 Task: Create a blank project AppWave with privacy Public and default view as List and in the team Taskers . Create three sections in the project as To-Do, Doing and Done
Action: Mouse moved to (67, 62)
Screenshot: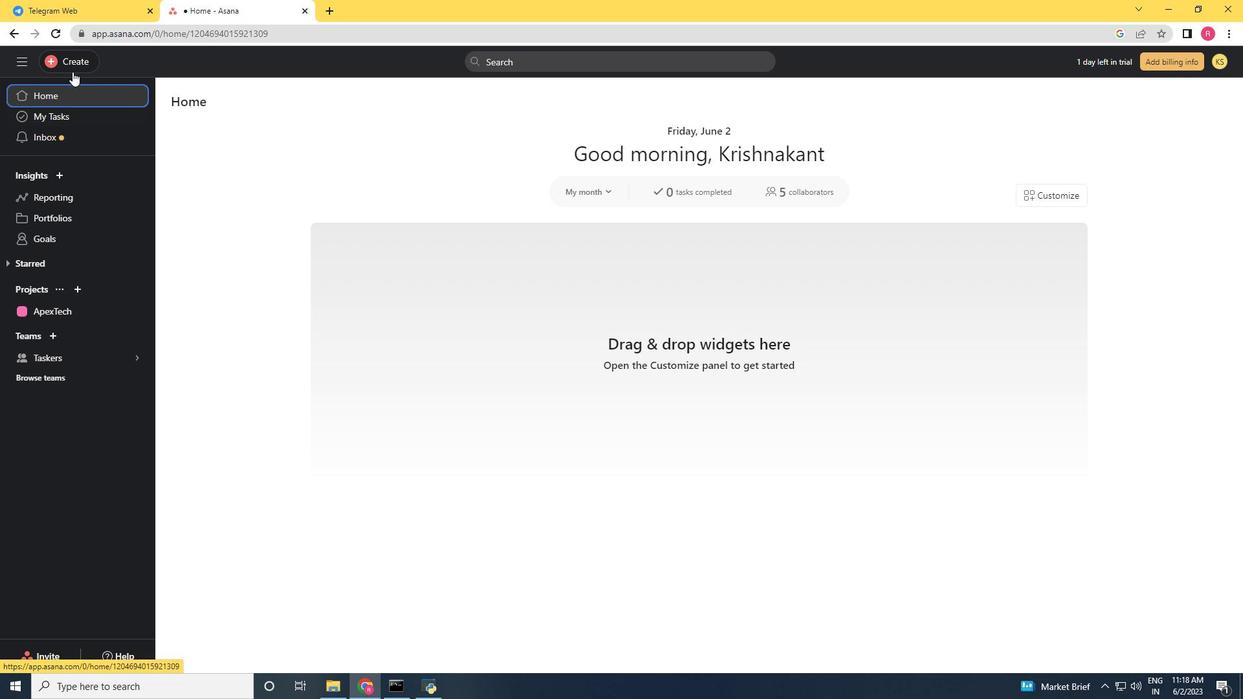 
Action: Mouse pressed left at (67, 62)
Screenshot: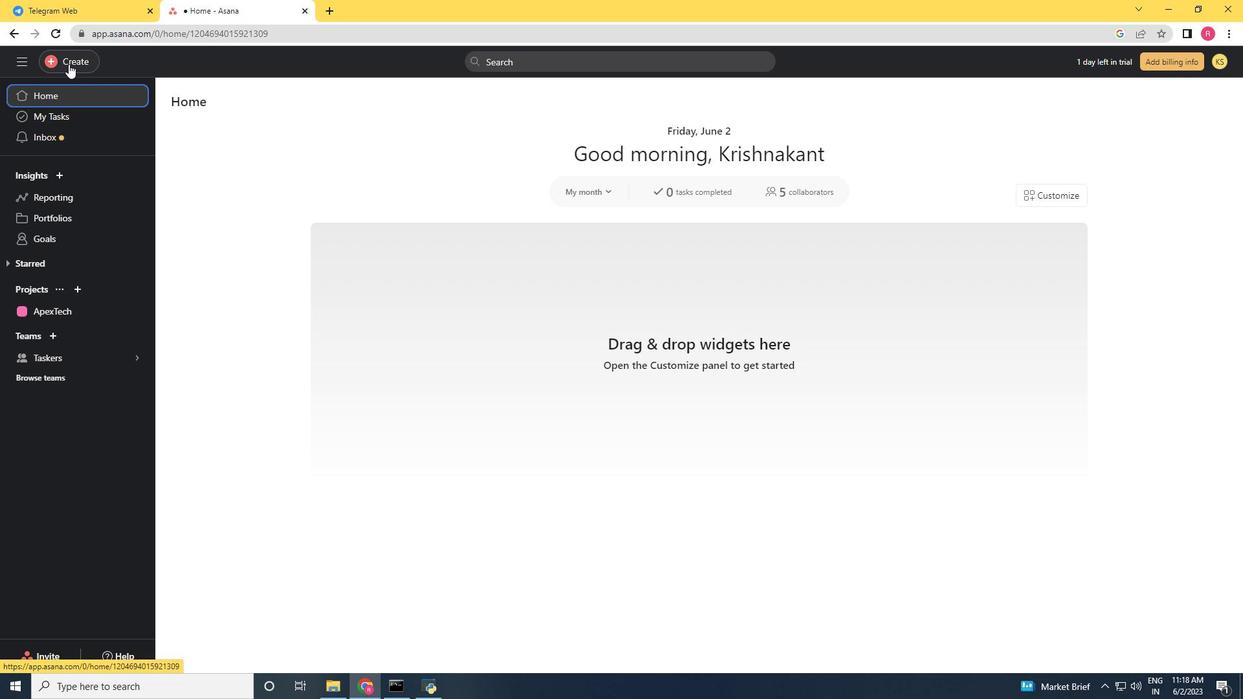 
Action: Mouse moved to (159, 92)
Screenshot: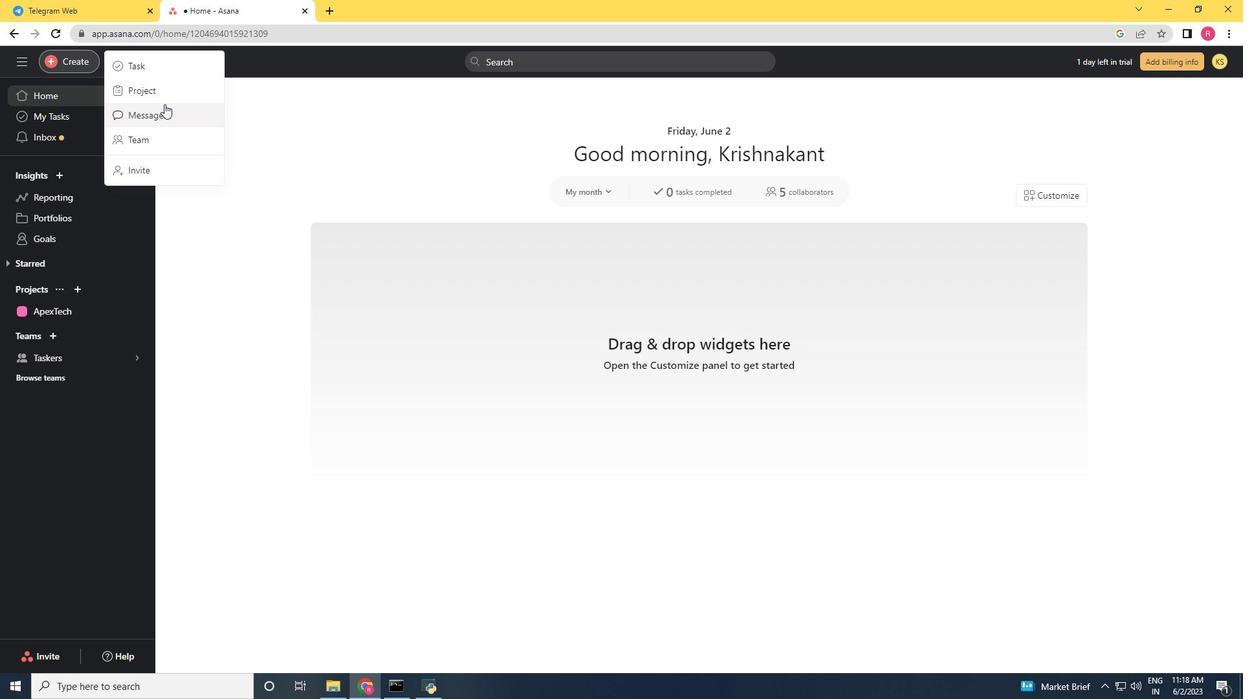 
Action: Mouse pressed left at (159, 92)
Screenshot: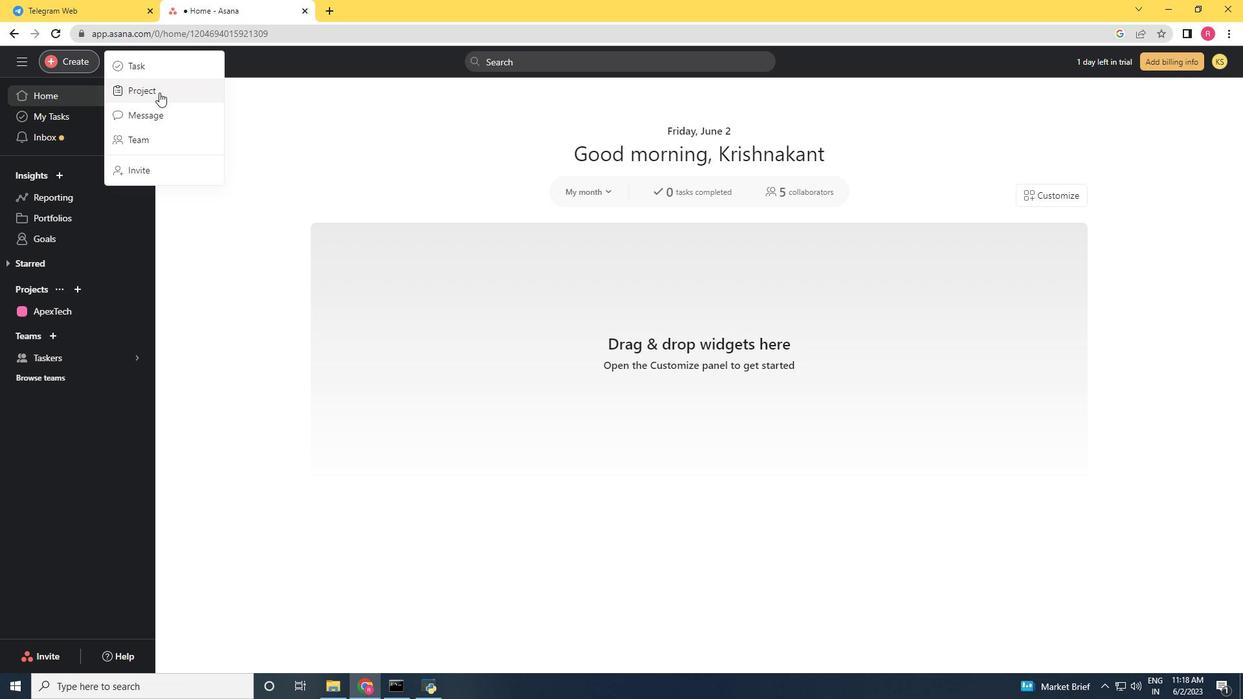 
Action: Mouse moved to (510, 358)
Screenshot: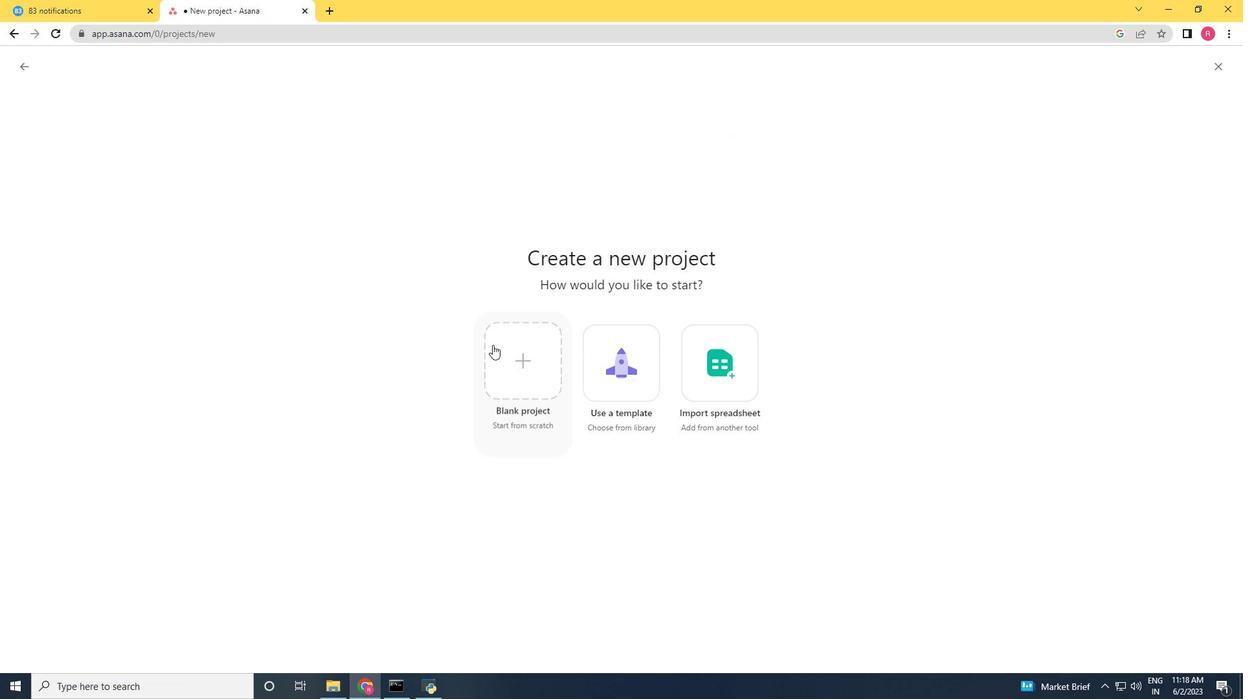 
Action: Mouse pressed left at (510, 358)
Screenshot: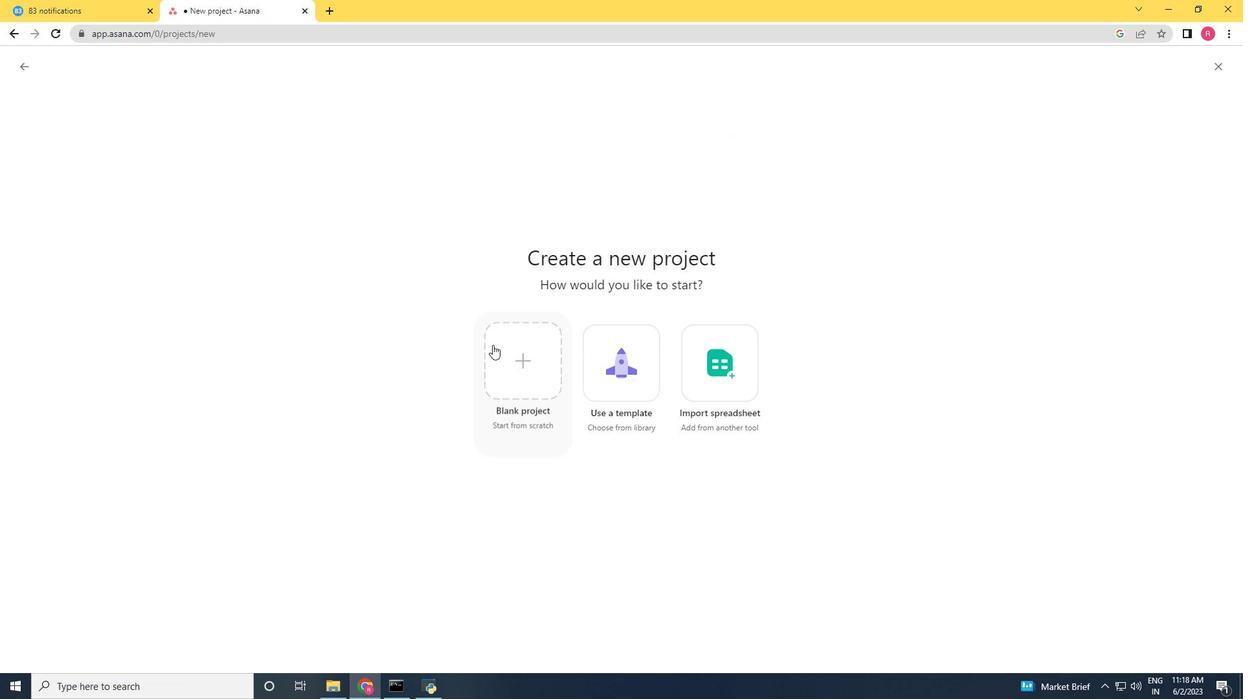 
Action: Mouse moved to (440, 354)
Screenshot: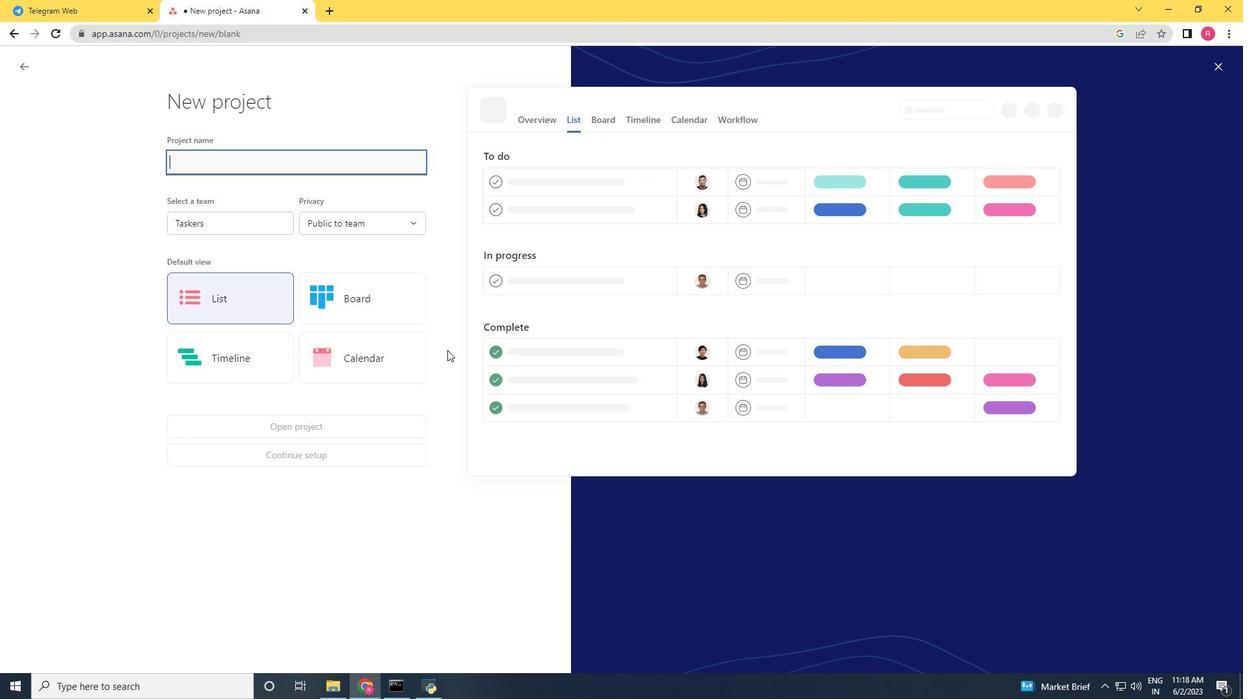 
Action: Key pressed <Key.shift>App<Key.shift><Key.shift><Key.shift><Key.shift>Wave
Screenshot: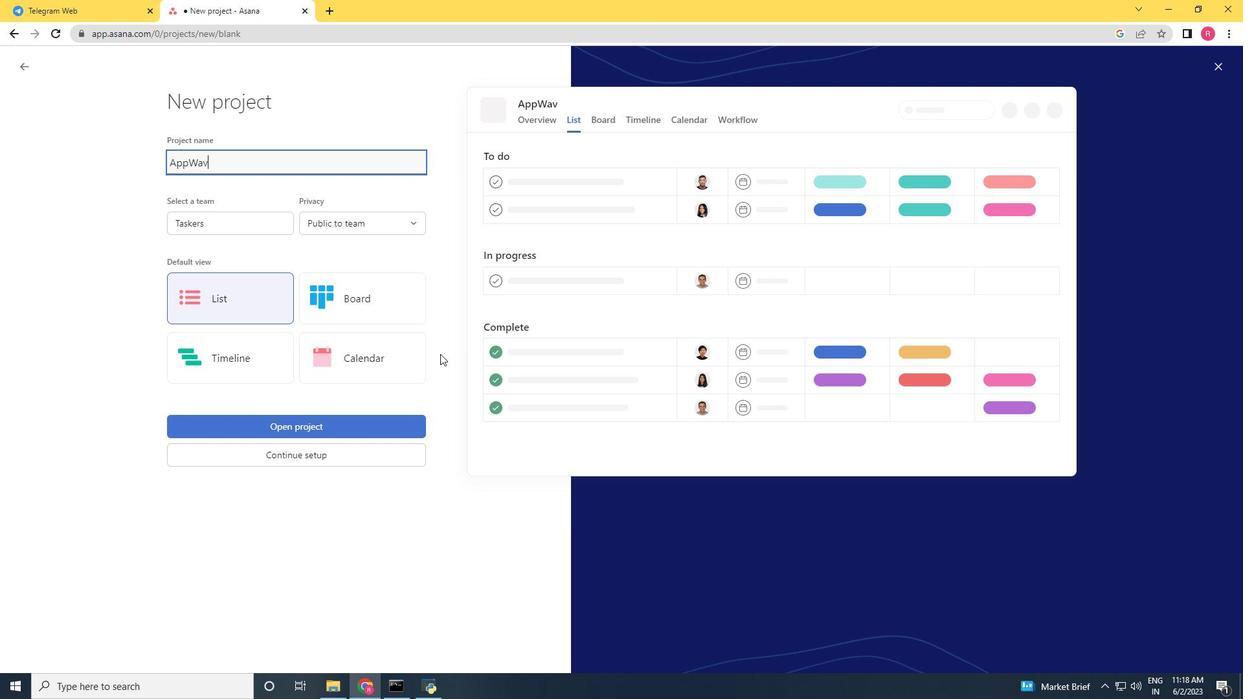 
Action: Mouse moved to (347, 219)
Screenshot: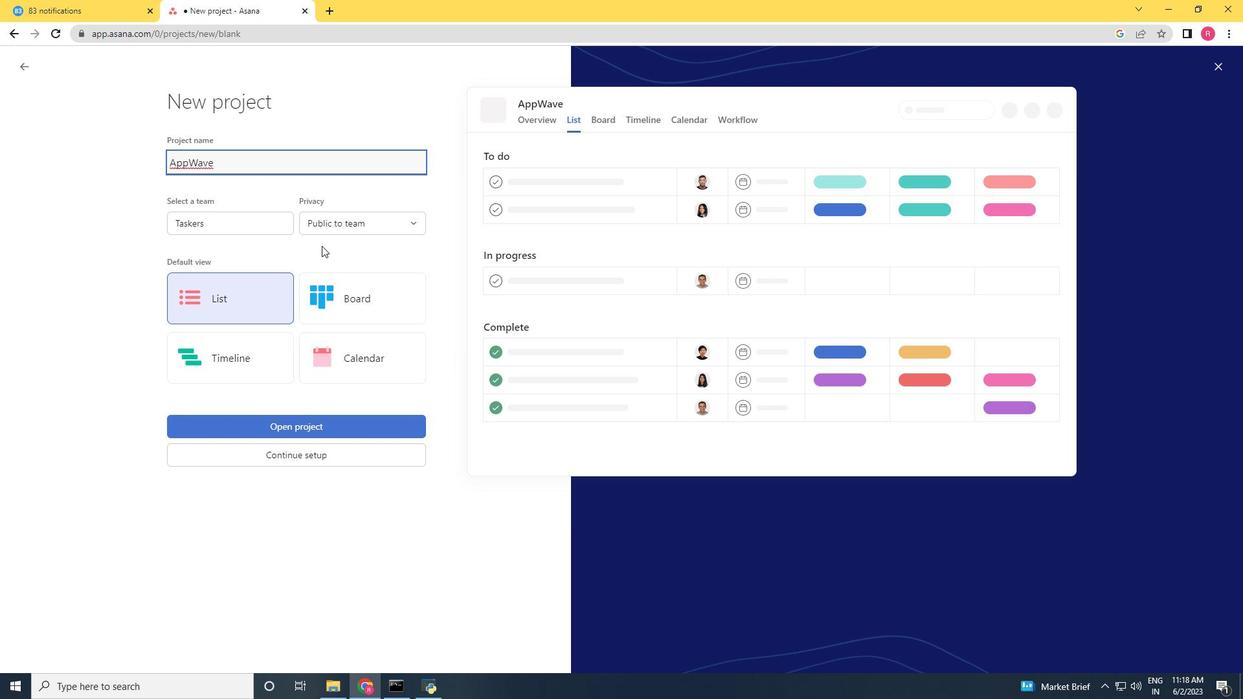 
Action: Mouse pressed left at (347, 219)
Screenshot: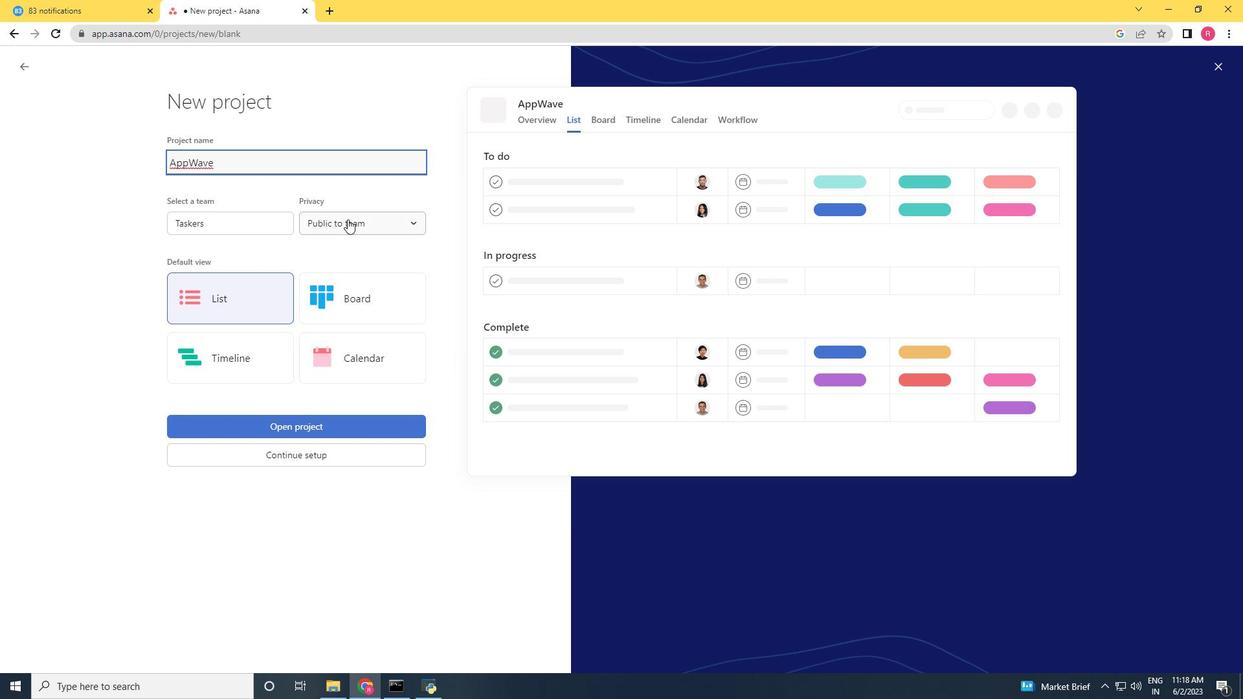 
Action: Mouse moved to (356, 248)
Screenshot: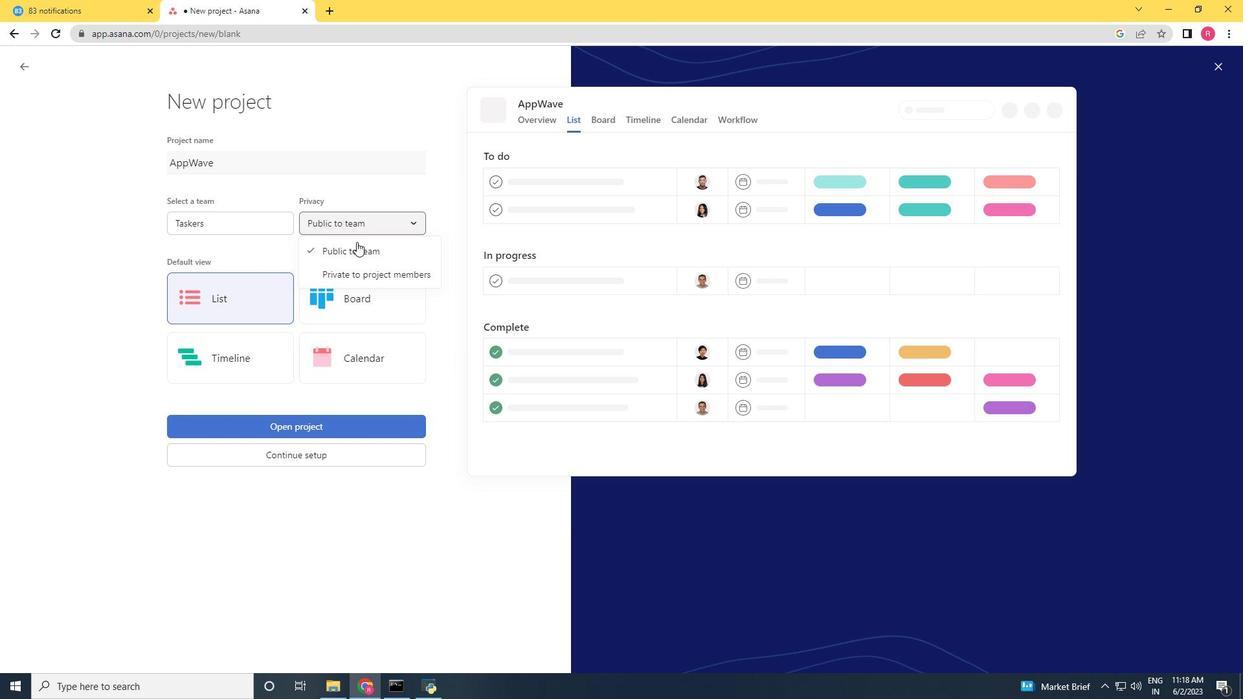 
Action: Mouse pressed left at (356, 248)
Screenshot: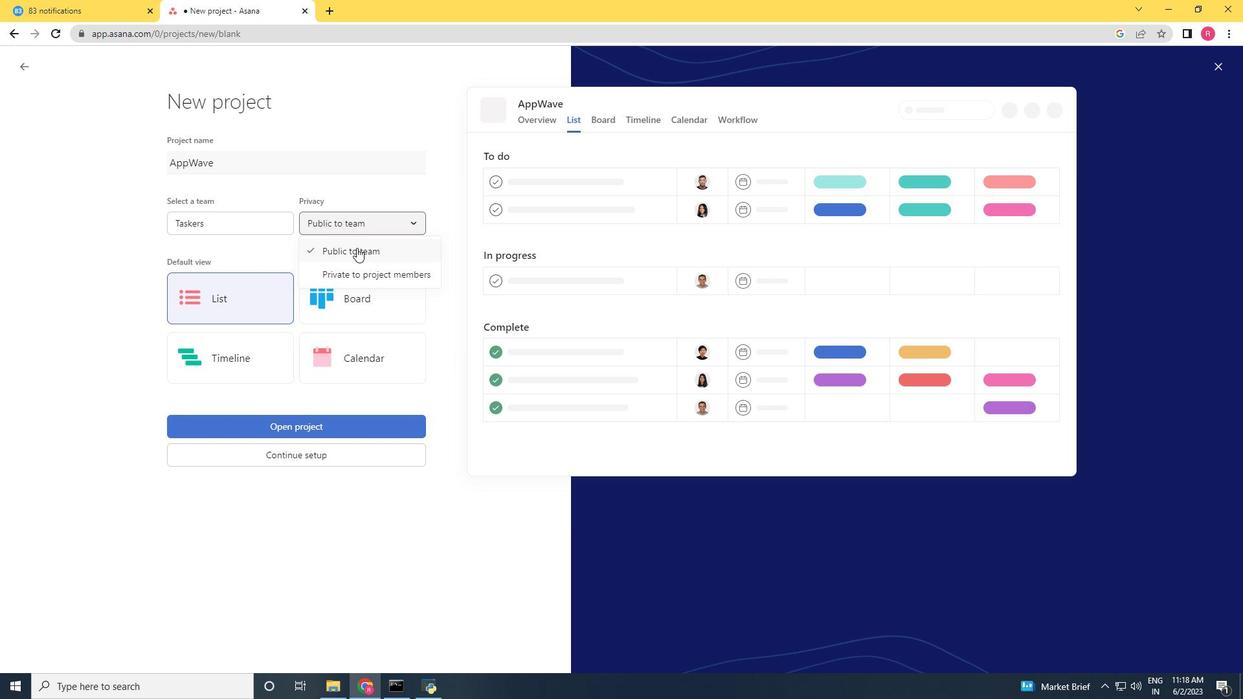 
Action: Mouse moved to (241, 284)
Screenshot: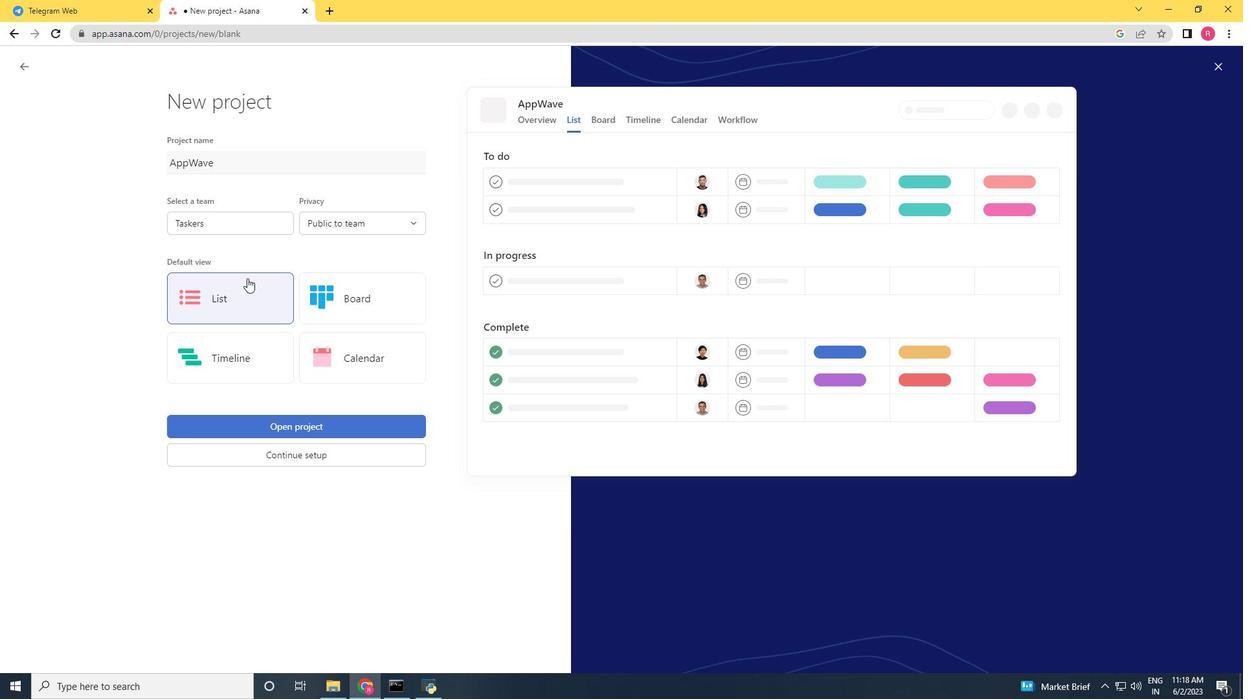 
Action: Mouse pressed left at (241, 284)
Screenshot: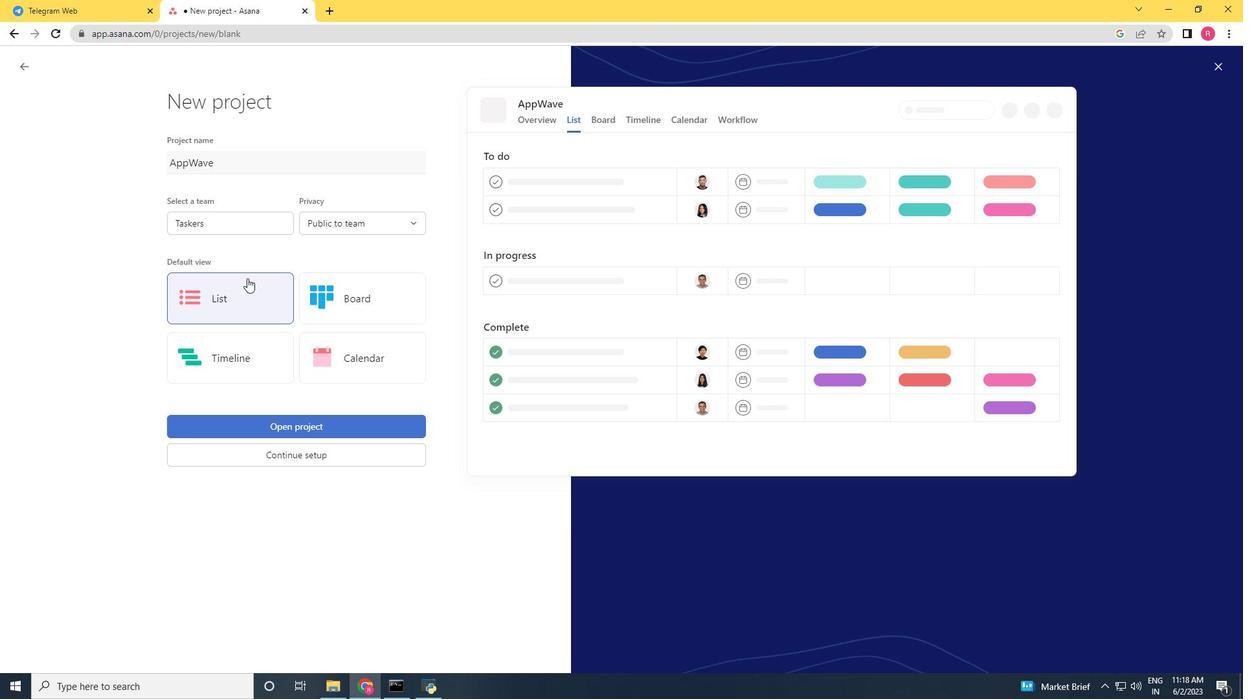 
Action: Mouse moved to (218, 220)
Screenshot: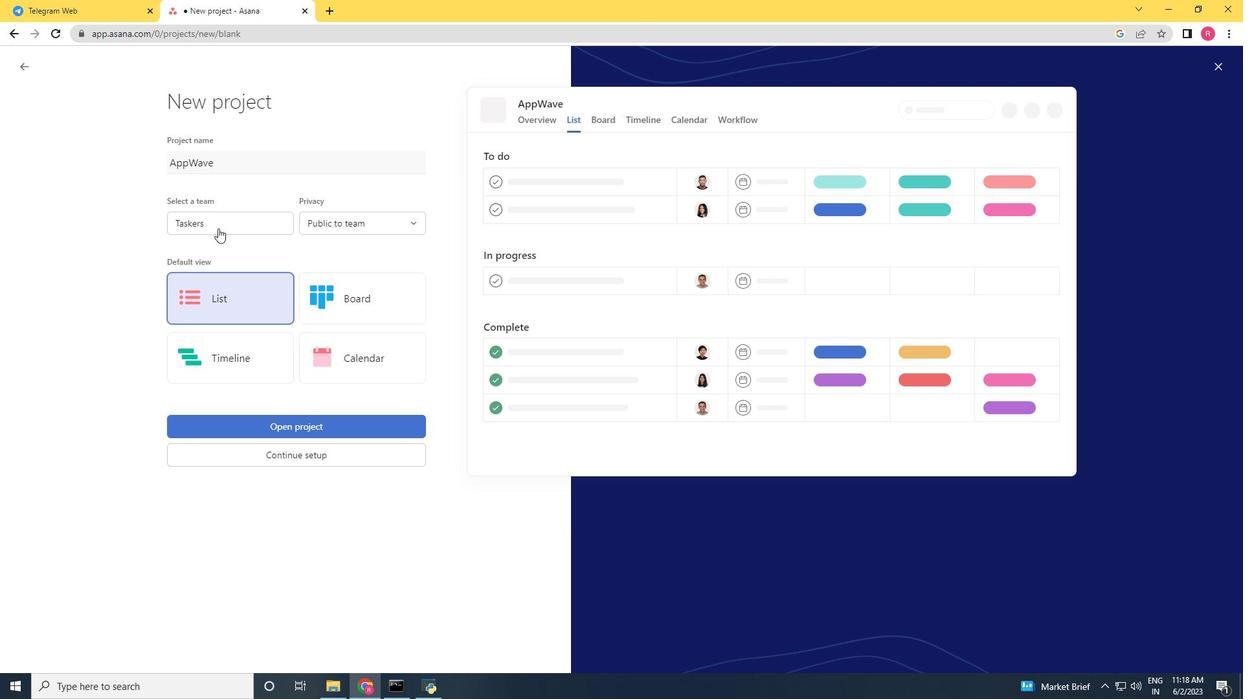 
Action: Mouse pressed left at (218, 220)
Screenshot: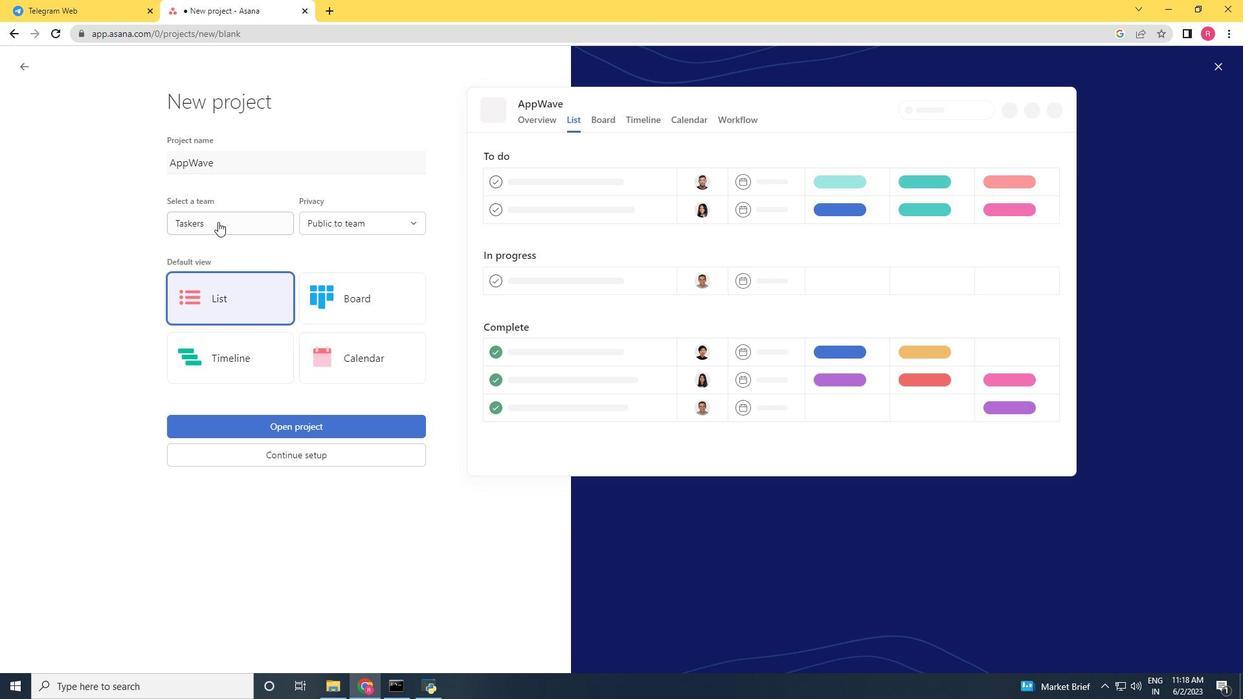 
Action: Mouse moved to (225, 241)
Screenshot: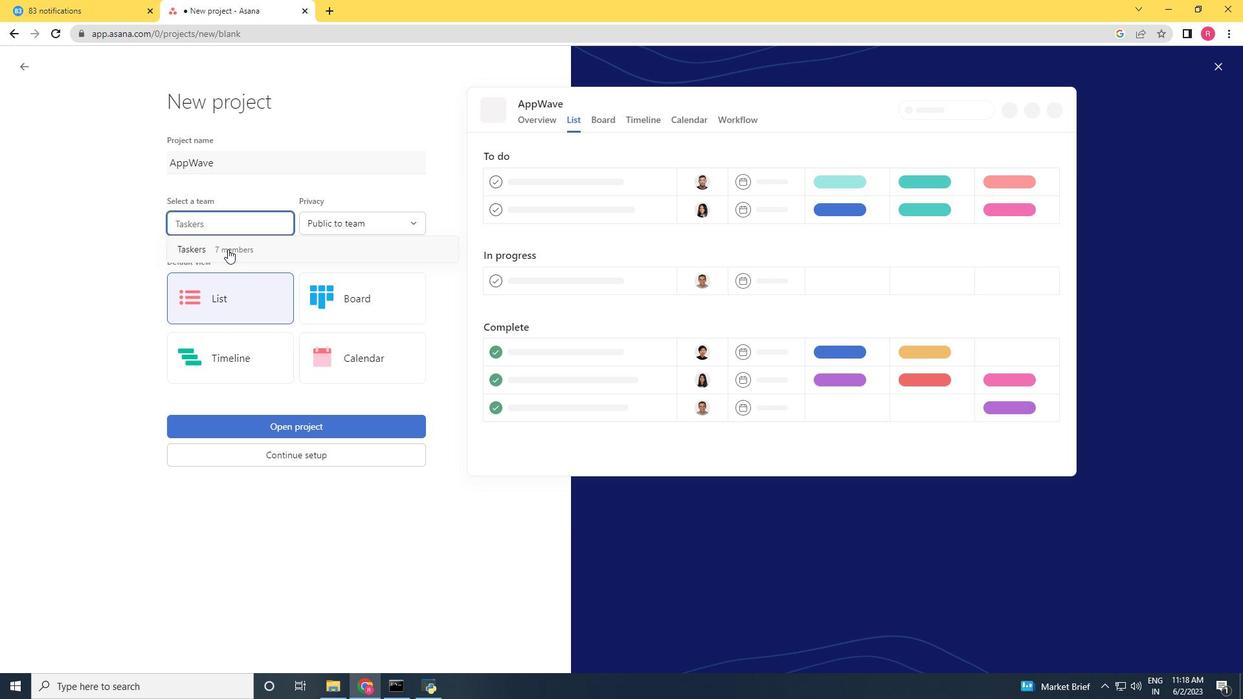 
Action: Mouse pressed left at (225, 241)
Screenshot: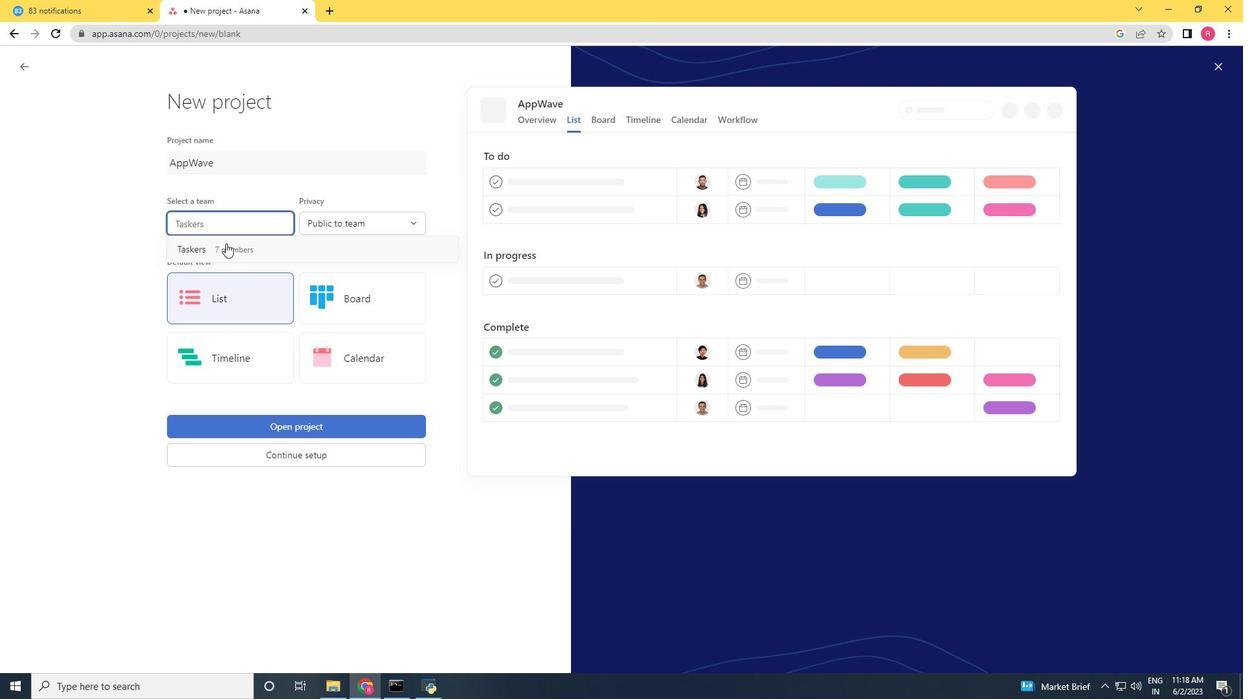 
Action: Mouse moved to (299, 422)
Screenshot: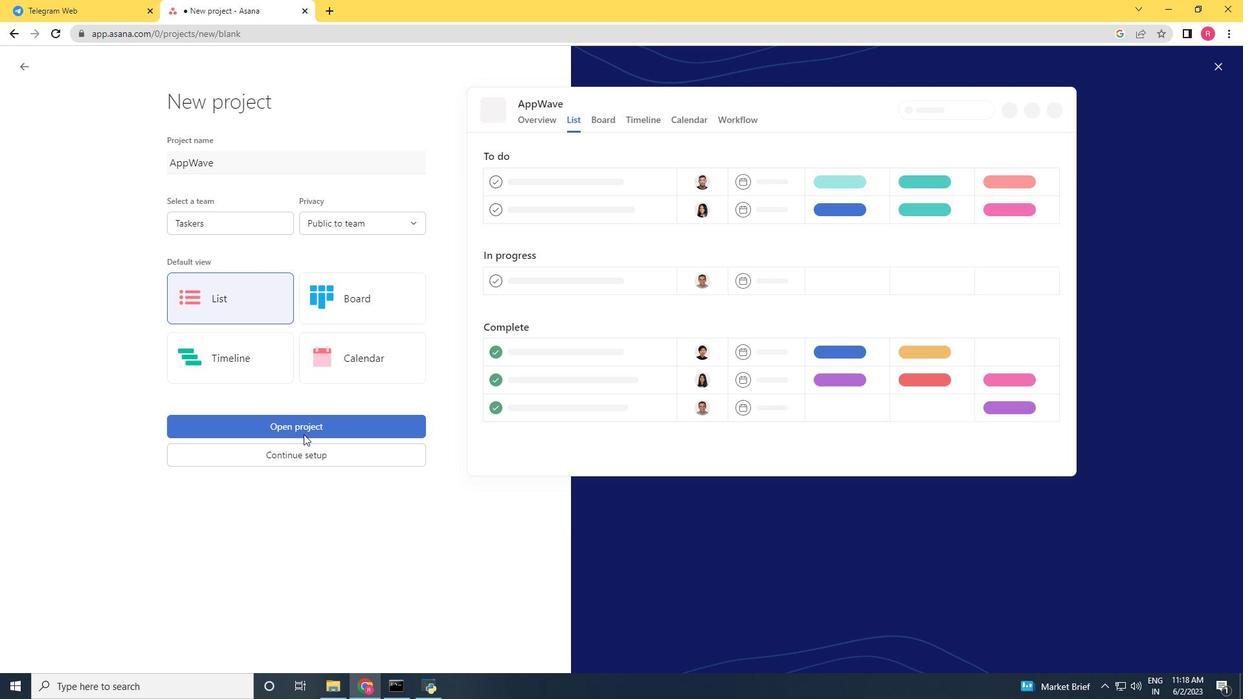 
Action: Mouse pressed left at (299, 422)
Screenshot: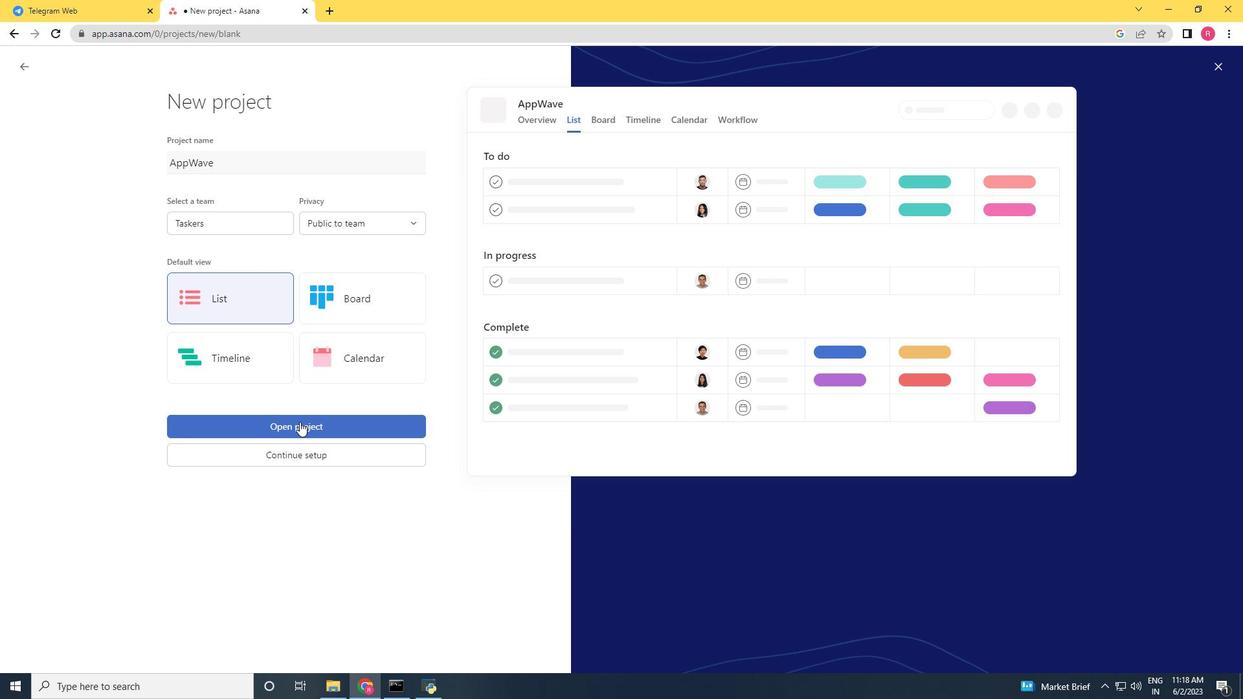 
Action: Mouse moved to (238, 286)
Screenshot: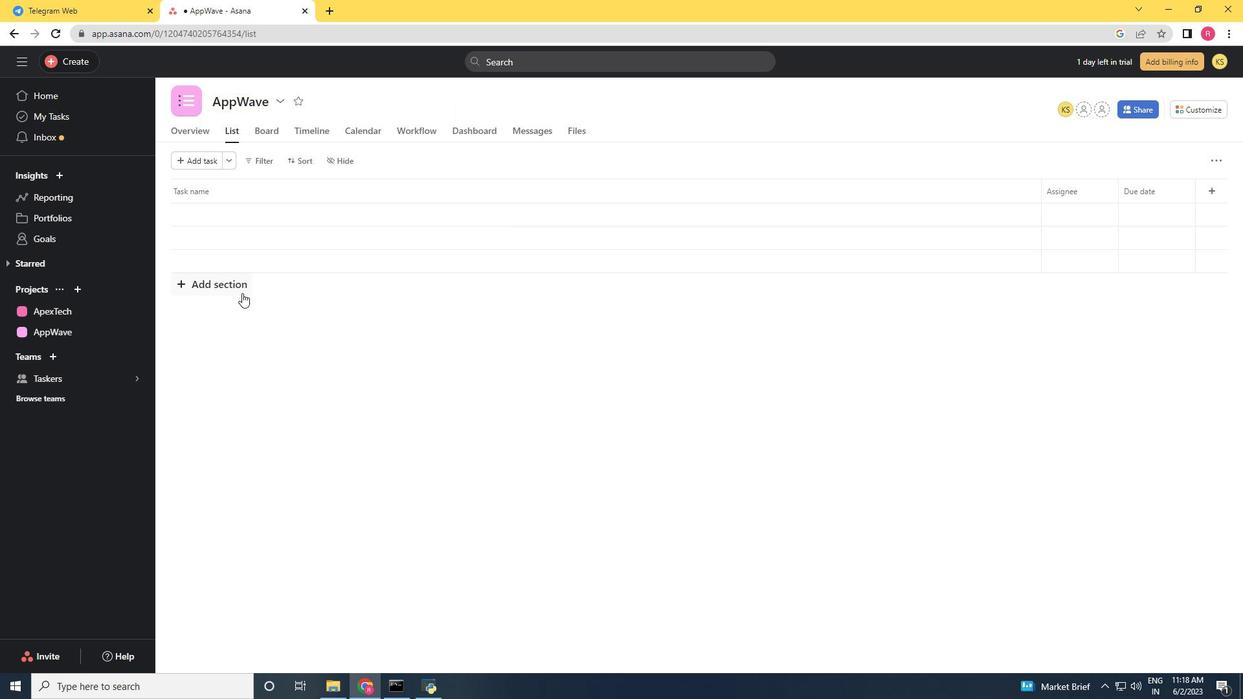 
Action: Mouse pressed left at (238, 286)
Screenshot: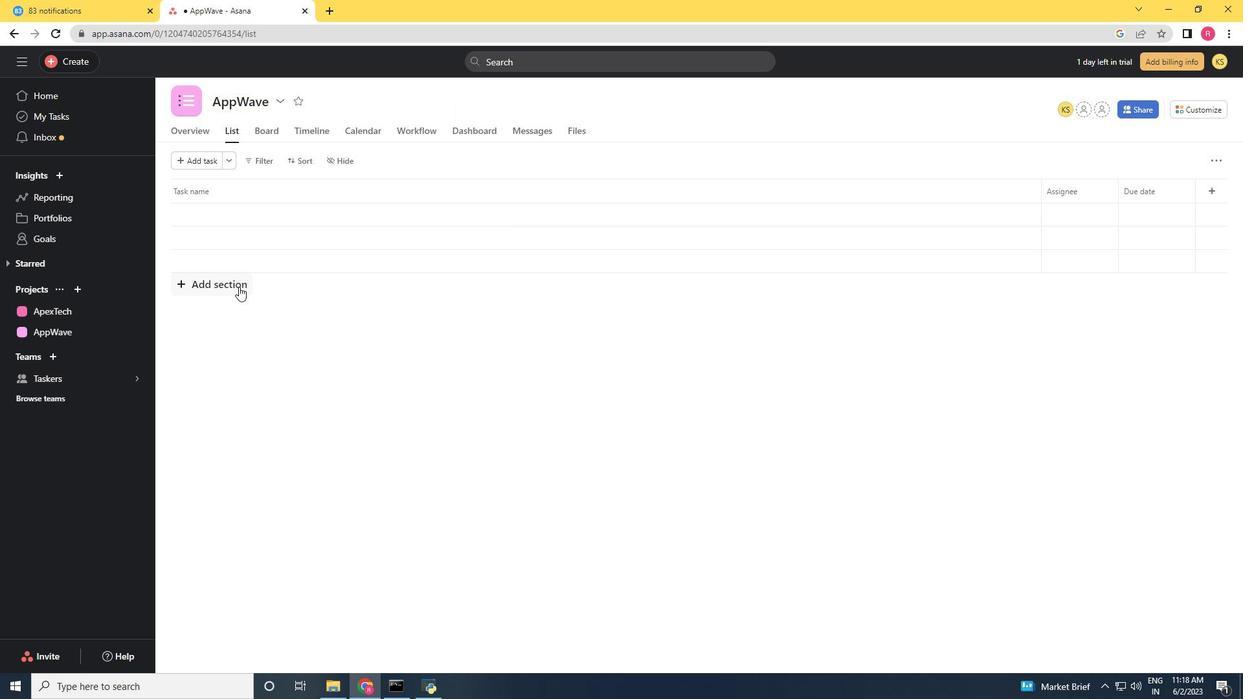 
Action: Mouse moved to (238, 286)
Screenshot: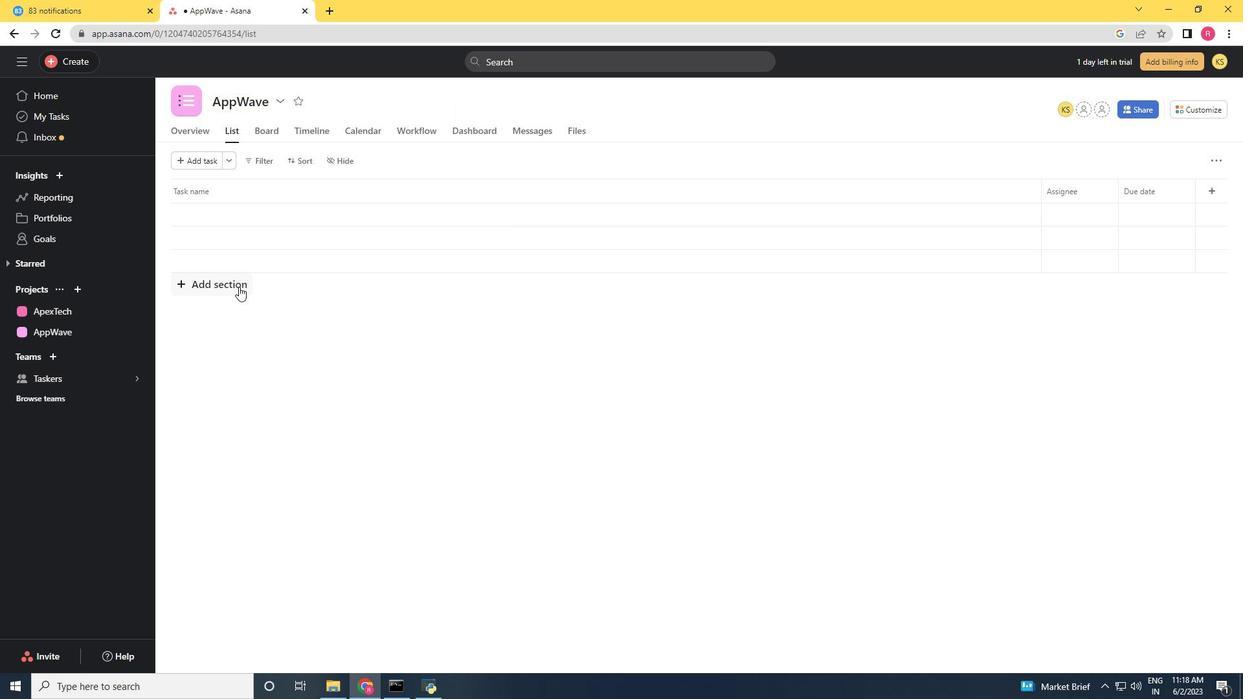
Action: Key pressed <Key.shift>To-<Key.shift><Key.shift>Do<Key.enter>
Screenshot: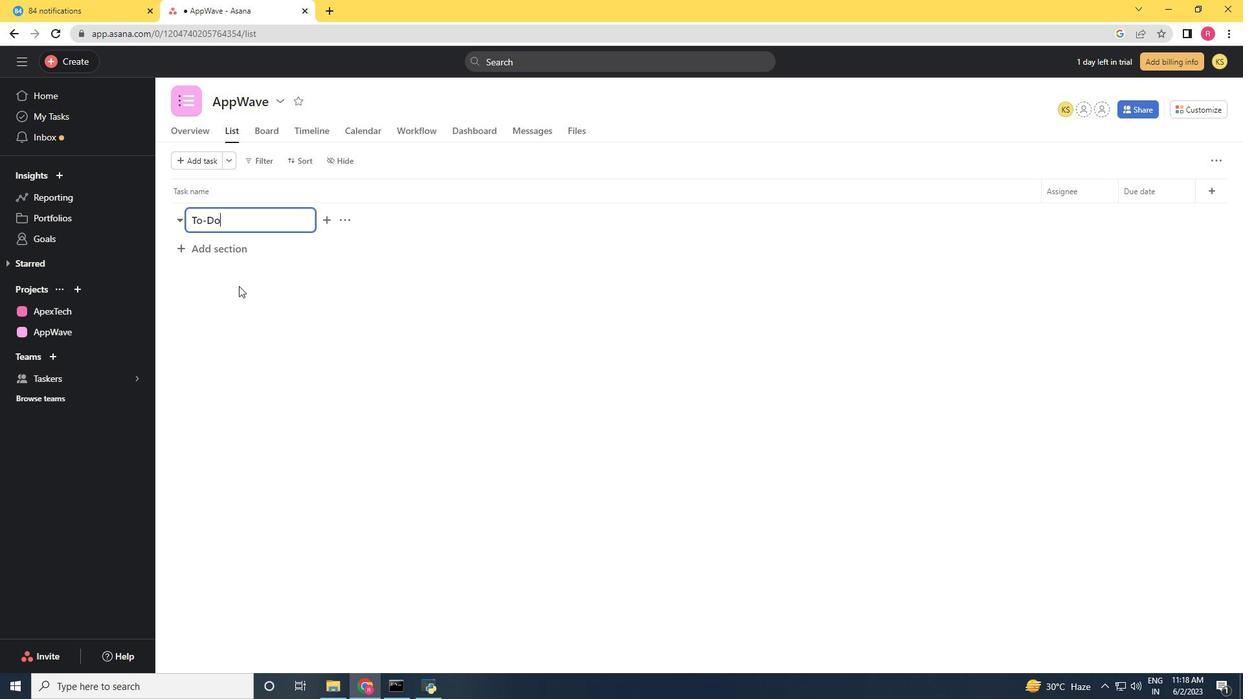 
Action: Mouse moved to (220, 302)
Screenshot: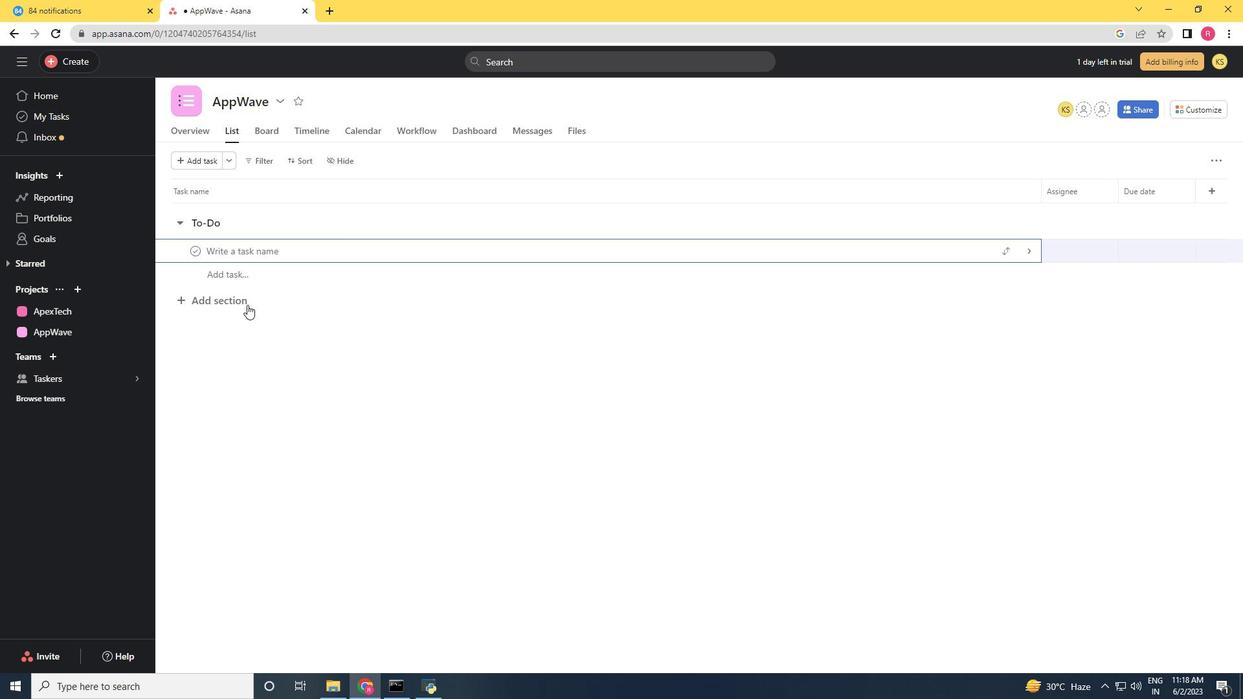 
Action: Mouse pressed left at (220, 302)
Screenshot: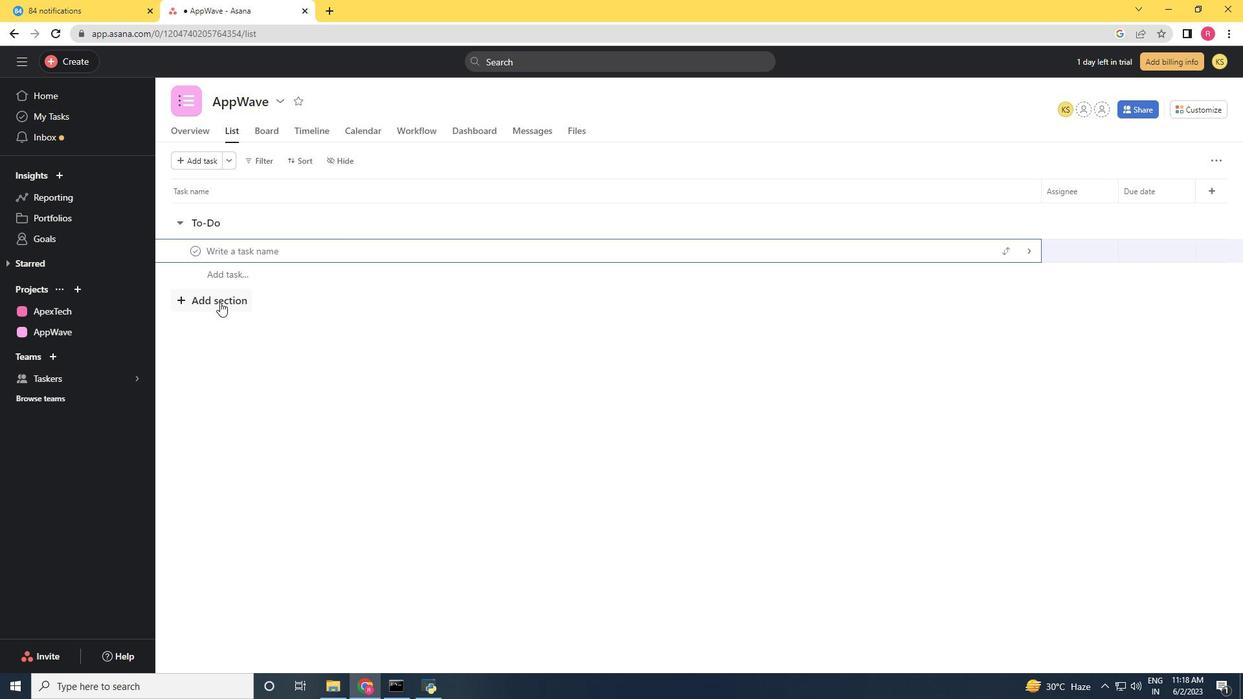 
Action: Mouse moved to (217, 248)
Screenshot: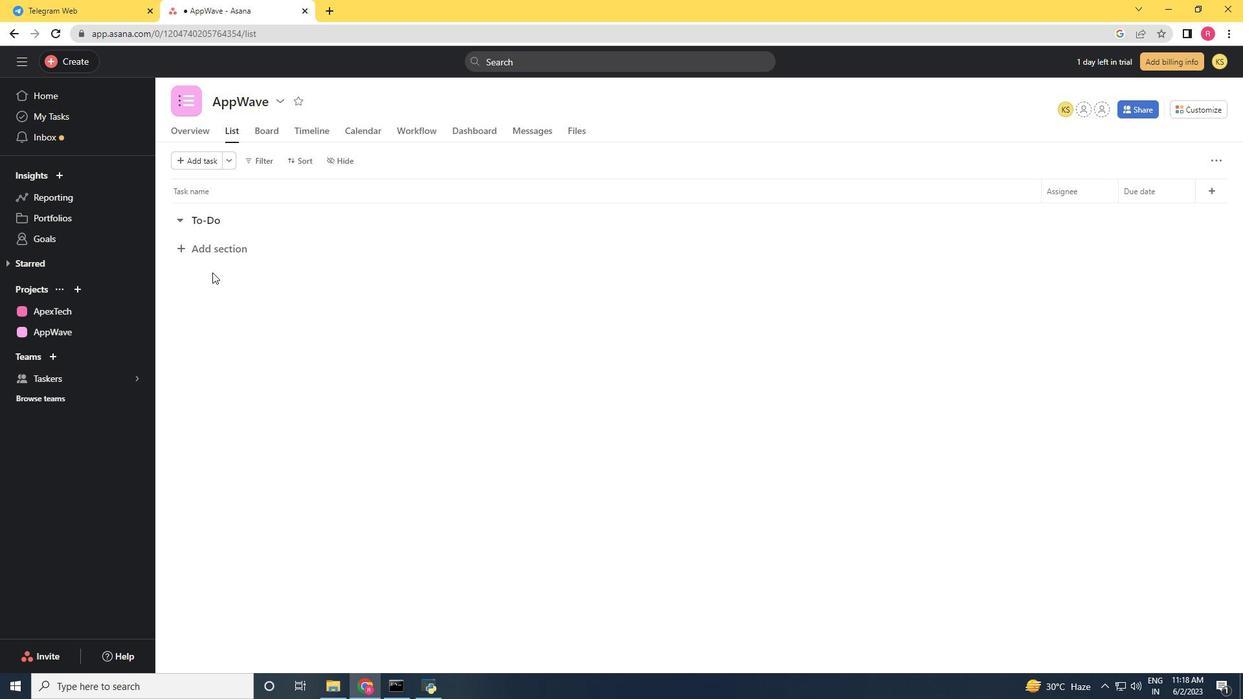 
Action: Mouse pressed left at (217, 248)
Screenshot: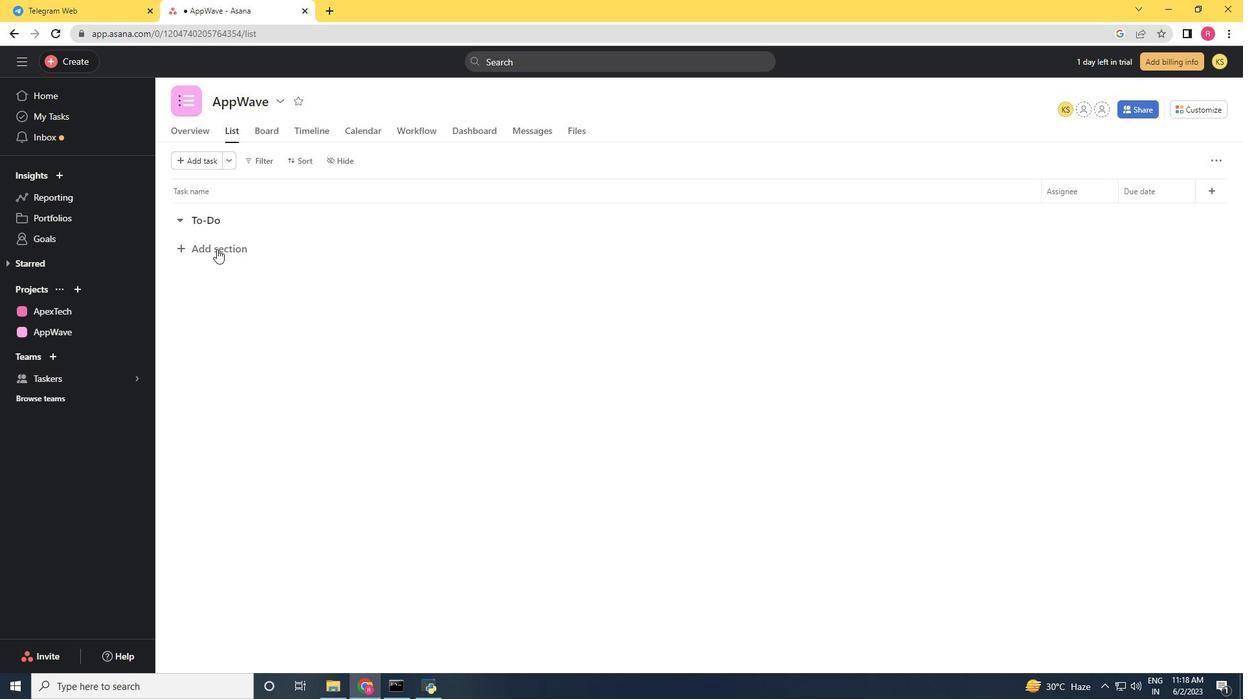 
Action: Key pressed <Key.shift>Doing
Screenshot: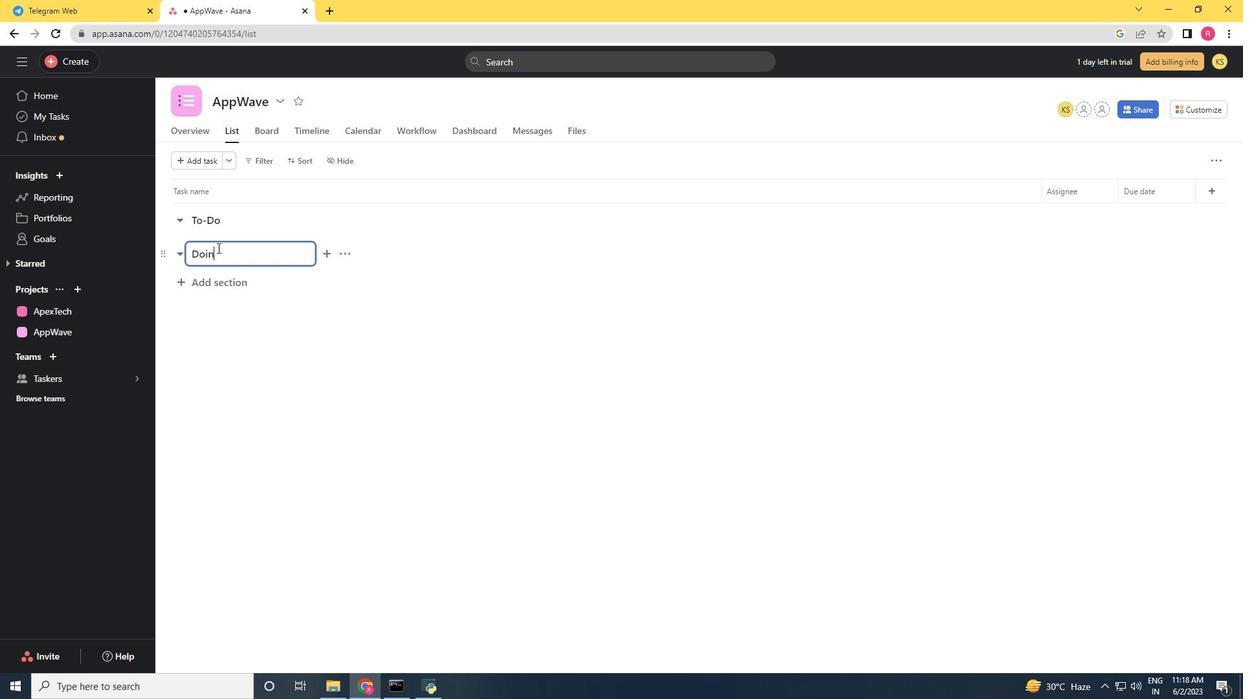 
Action: Mouse moved to (200, 277)
Screenshot: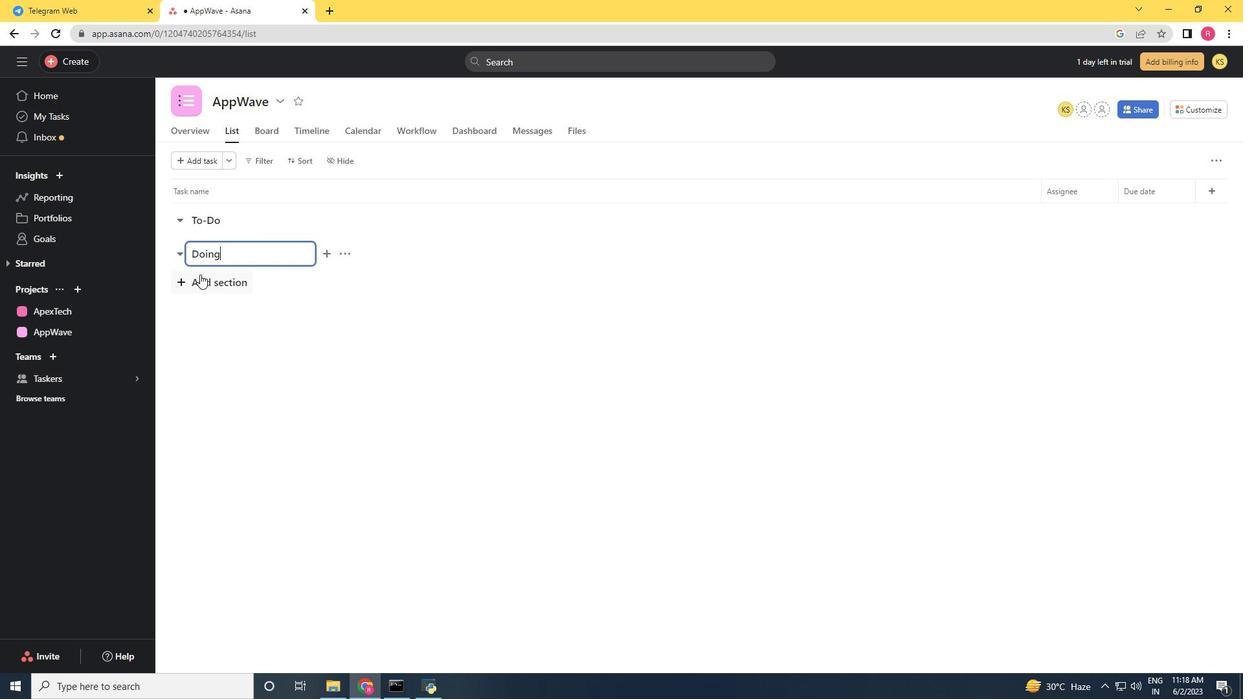 
Action: Mouse pressed left at (200, 277)
Screenshot: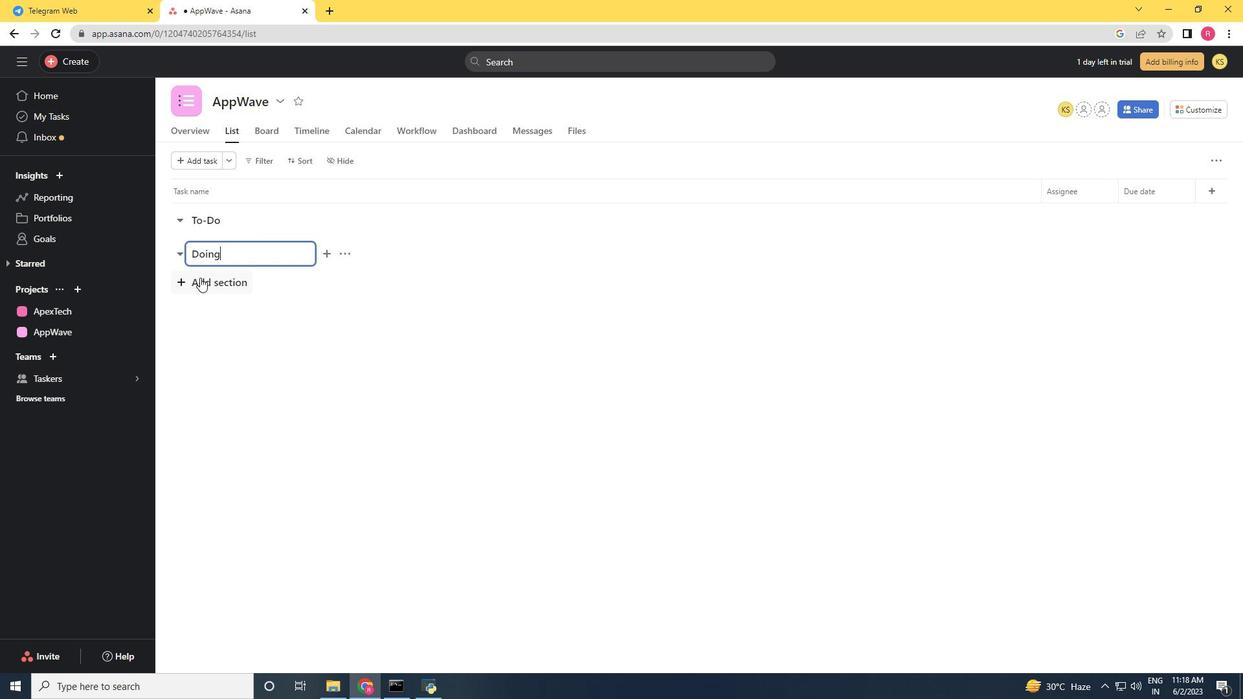
Action: Mouse moved to (199, 279)
Screenshot: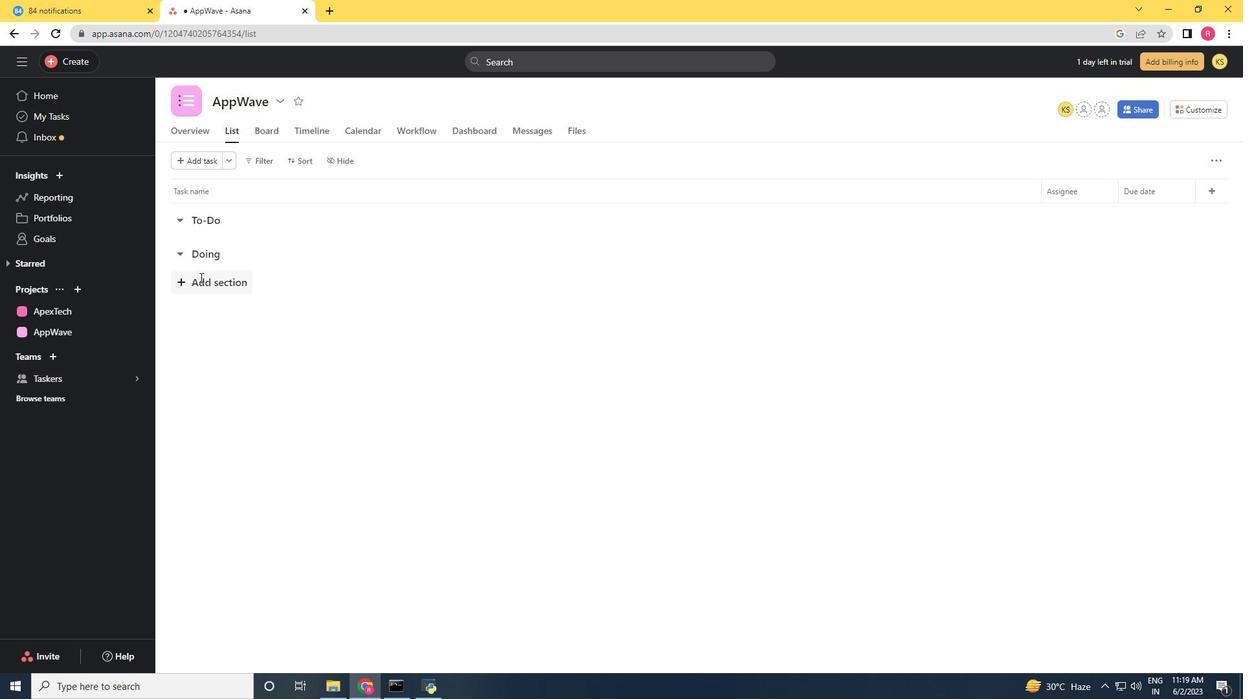 
Action: Key pressed <Key.shift><Key.shift><Key.shift><Key.shift><Key.shift><Key.shift><Key.shift><Key.shift><Key.shift><Key.shift><Key.shift><Key.shift>Done
Screenshot: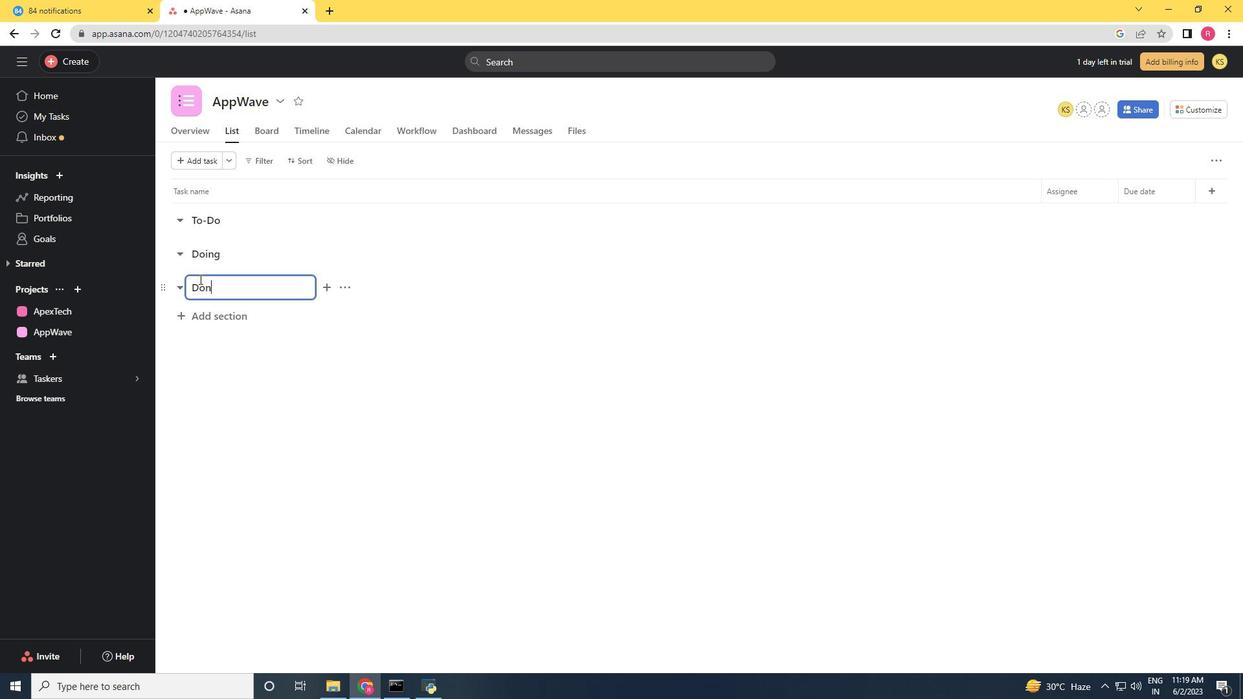 
Action: Mouse moved to (448, 390)
Screenshot: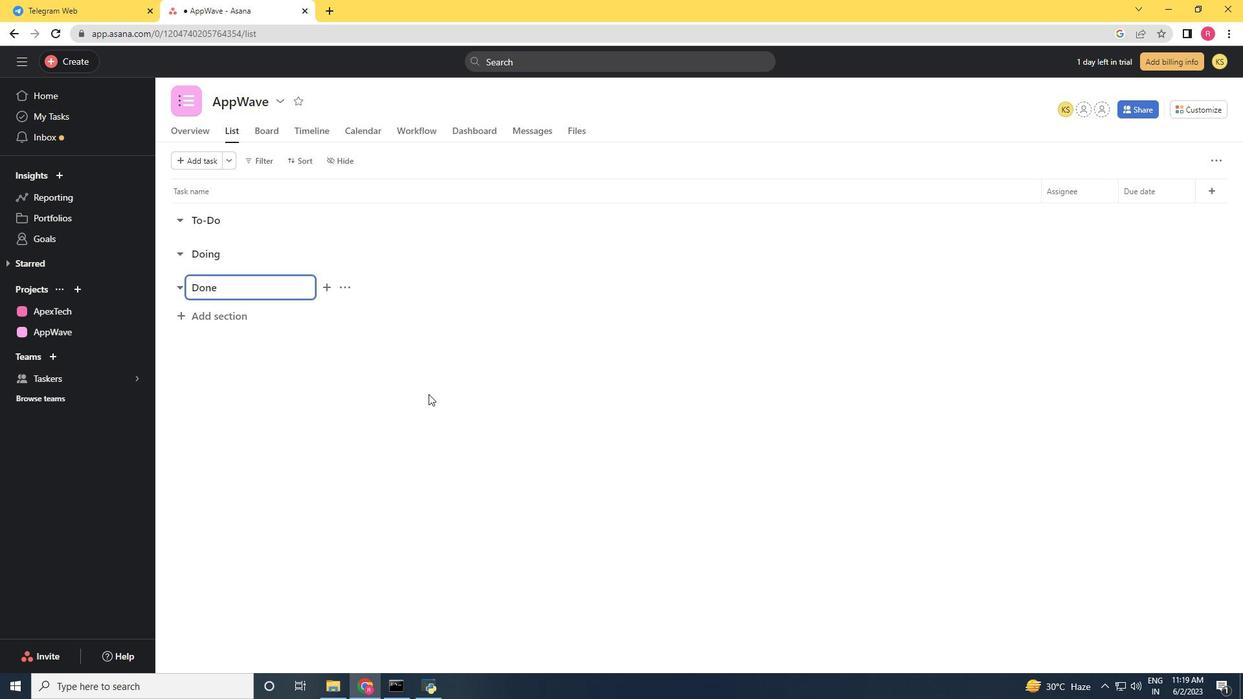 
Action: Mouse pressed left at (448, 390)
Screenshot: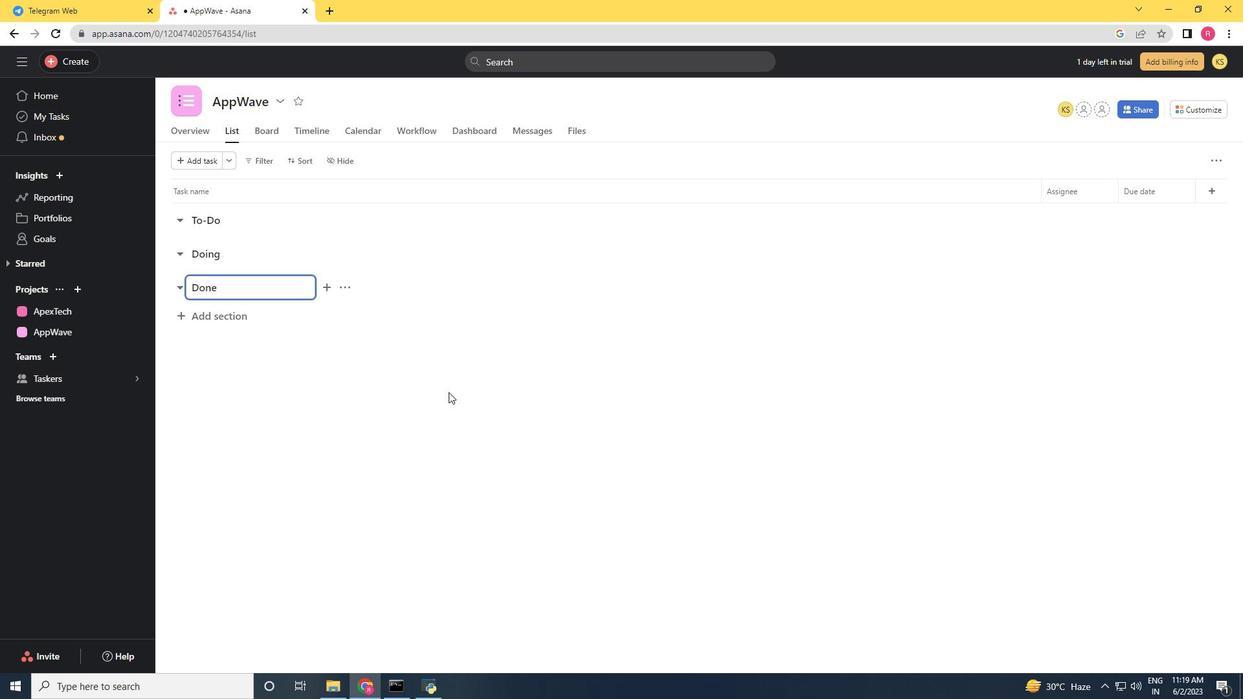 
Action: Mouse moved to (421, 379)
Screenshot: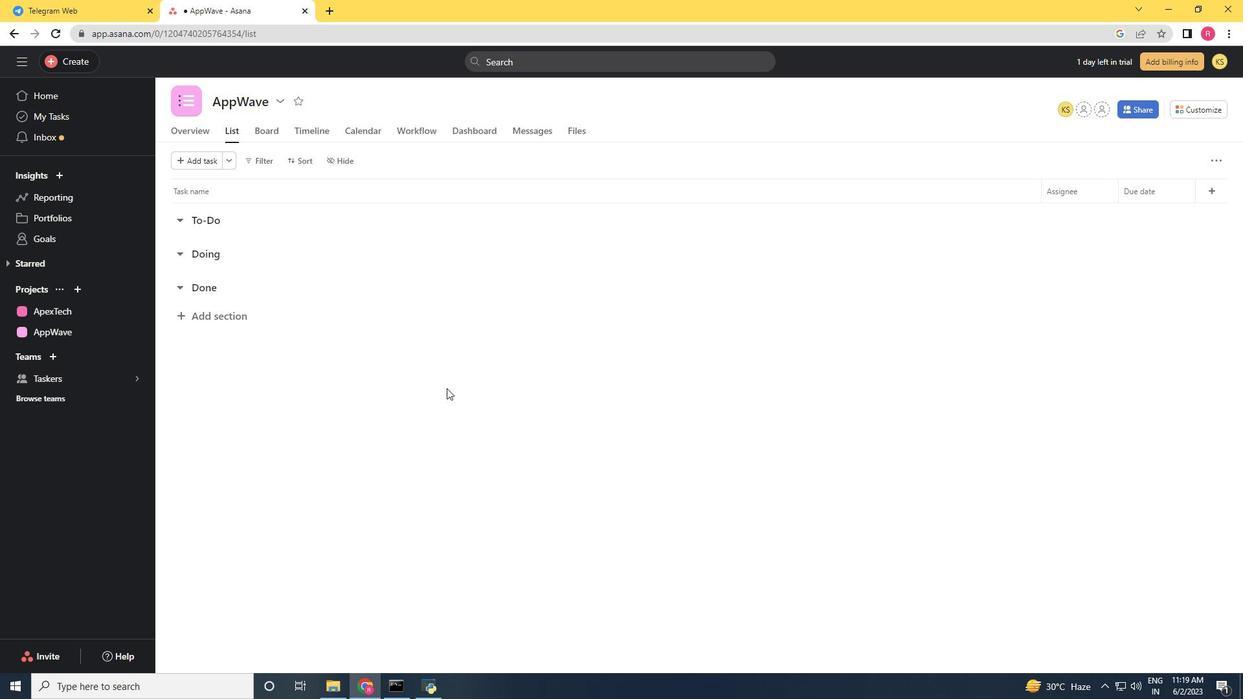 
